 Task: Add a description "When reaching out to unavailable customers, messages should be empathetic and clearly communicate the importance of their response." in Customer not responding.
Action: Mouse moved to (18, 291)
Screenshot: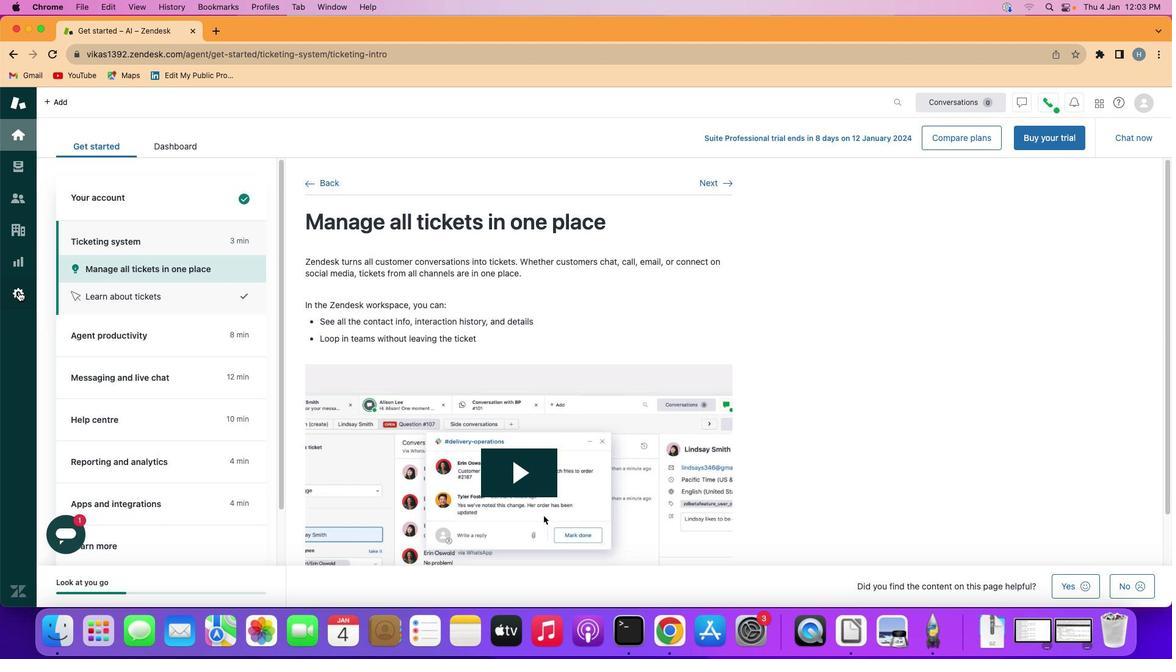 
Action: Mouse pressed left at (18, 291)
Screenshot: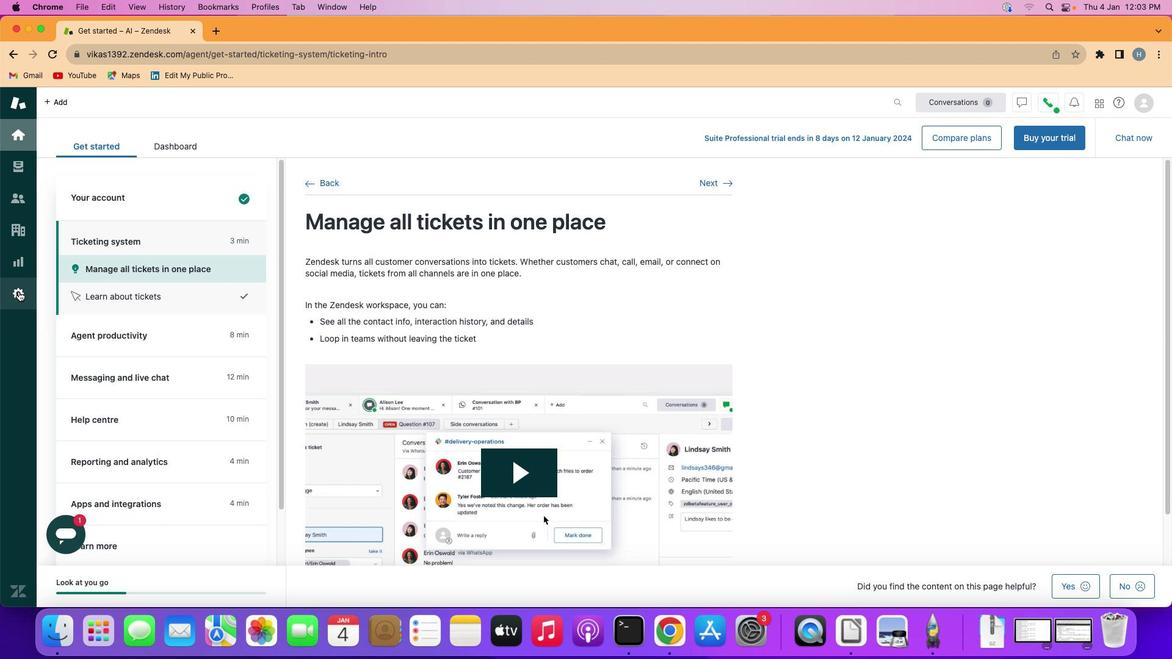 
Action: Mouse moved to (242, 499)
Screenshot: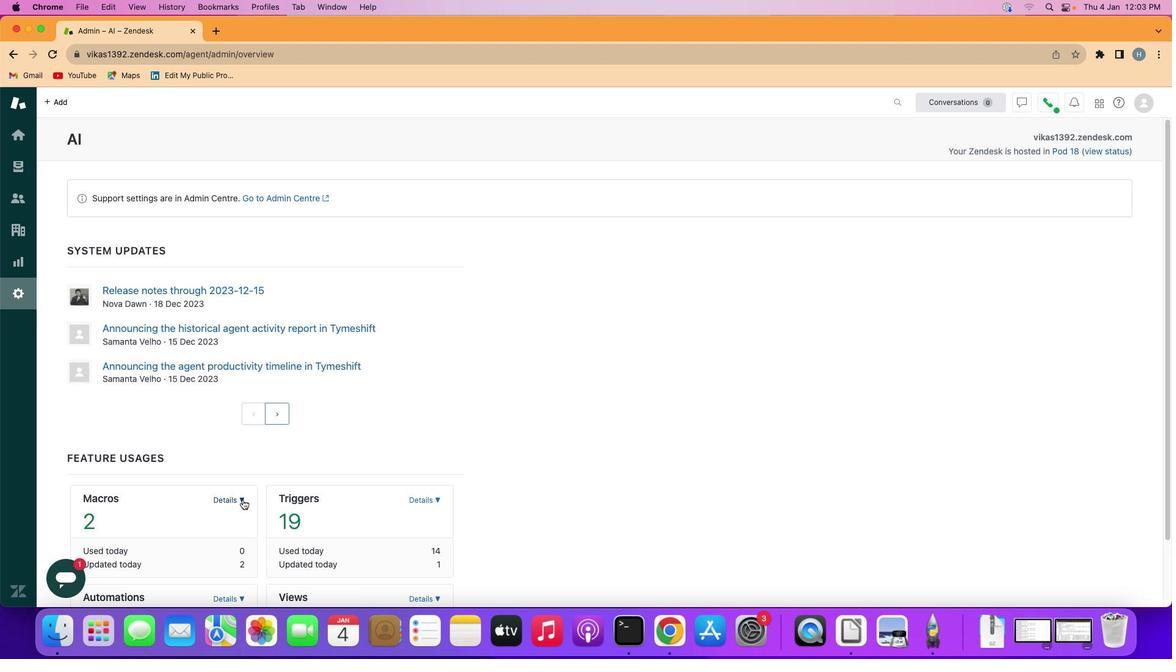 
Action: Mouse pressed left at (242, 499)
Screenshot: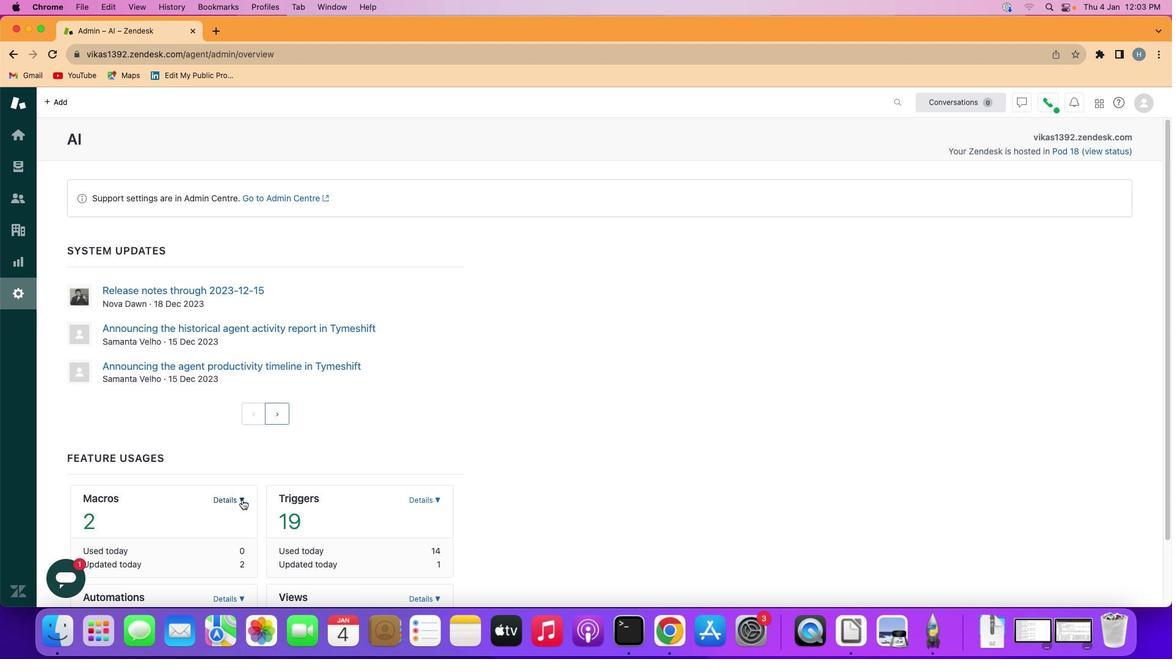 
Action: Mouse moved to (176, 568)
Screenshot: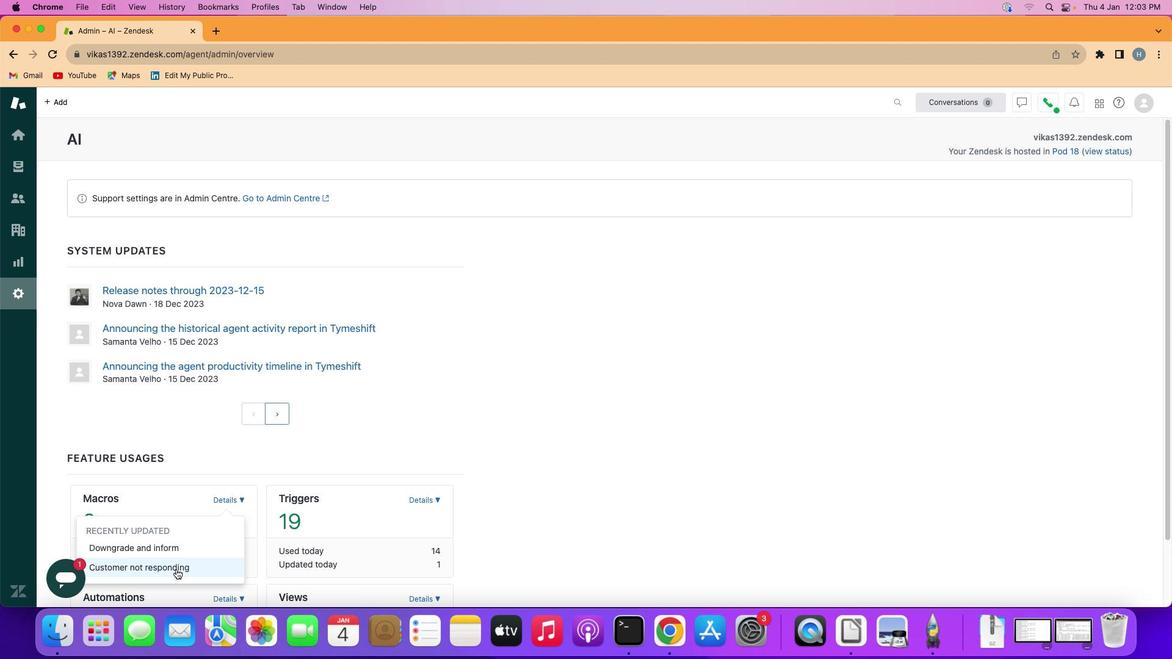 
Action: Mouse pressed left at (176, 568)
Screenshot: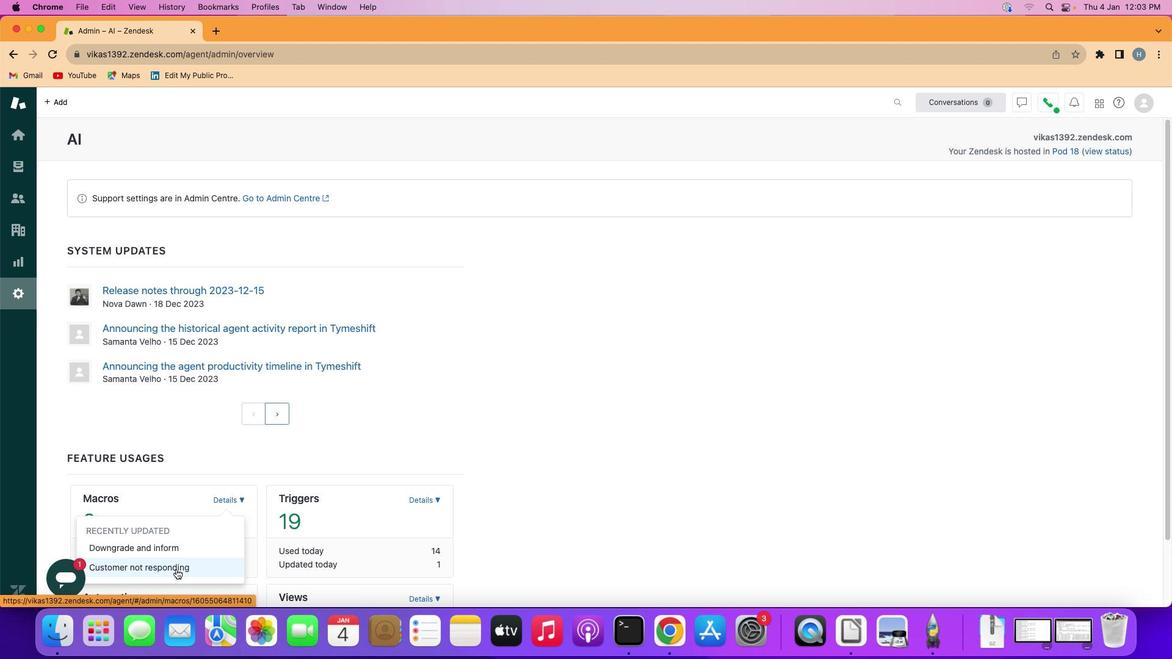 
Action: Mouse moved to (202, 270)
Screenshot: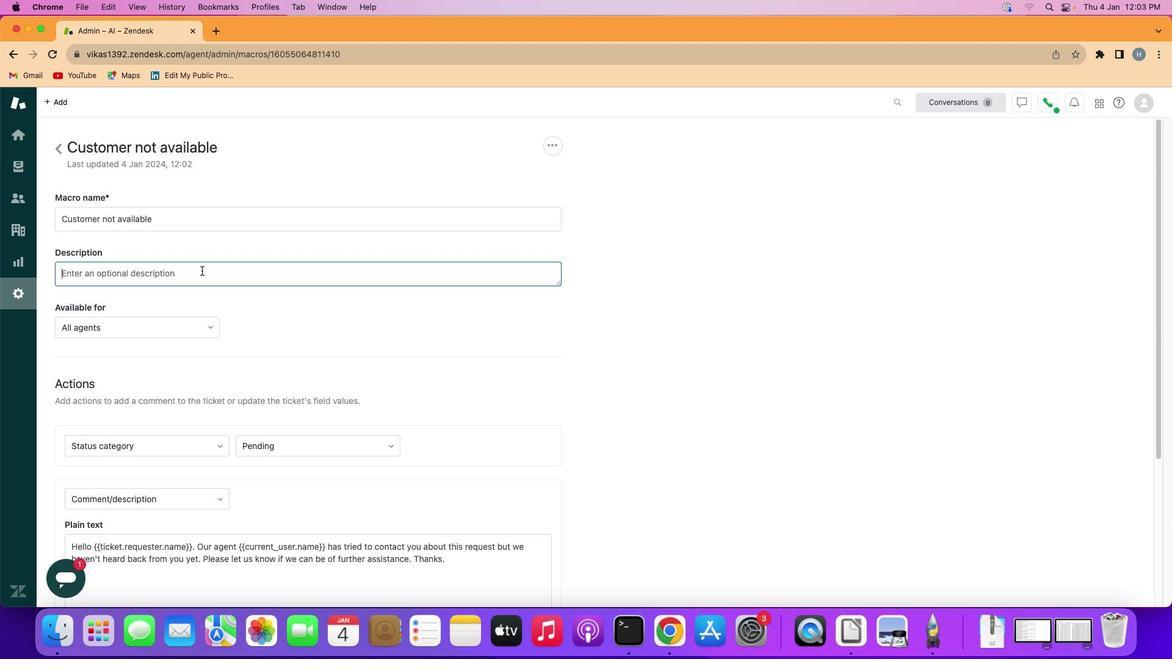 
Action: Mouse pressed left at (202, 270)
Screenshot: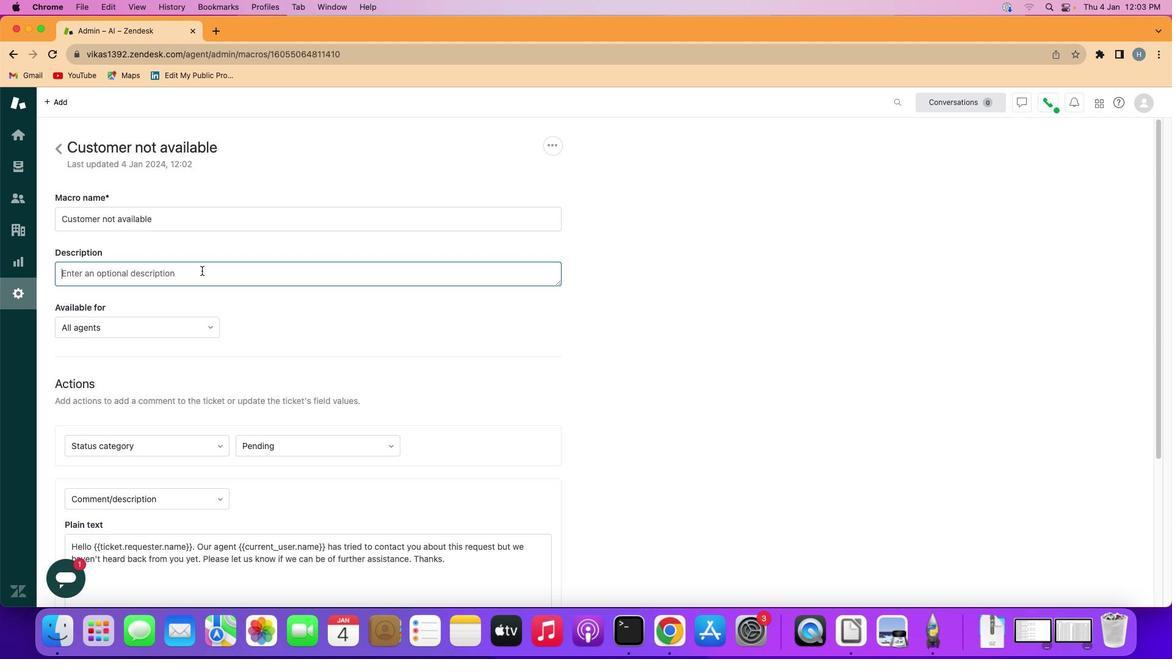 
Action: Key pressed Key.shift'W''h''e''n'Key.space'r''e''a''c''h''i''n''g'Key.space'o''u''t'Key.space't''o'Key.space'u''n''a''v''a''i''l''a''b''l''e'Key.space'c''u''s''t''o''m''e''r''s'','Key.space'm''e''s''s''a''g''e''s'Key.space's''h''o''u''l''d'Key.space'b''e'Key.space'e''m''p''a''t''h''e''t''i''c'Key.space'a''n''d'Key.space'c''l''e''a''r''l''y'Key.space'c''o''m''m''u''n''i''c''a''t''e'Key.space't''h''e'Key.space'i''m''p''o''r''t''a''n''c''e'Key.space'o''f'Key.space't''h''e''i''r'Key.space'r''e''s''p''o''n''s''e'
Screenshot: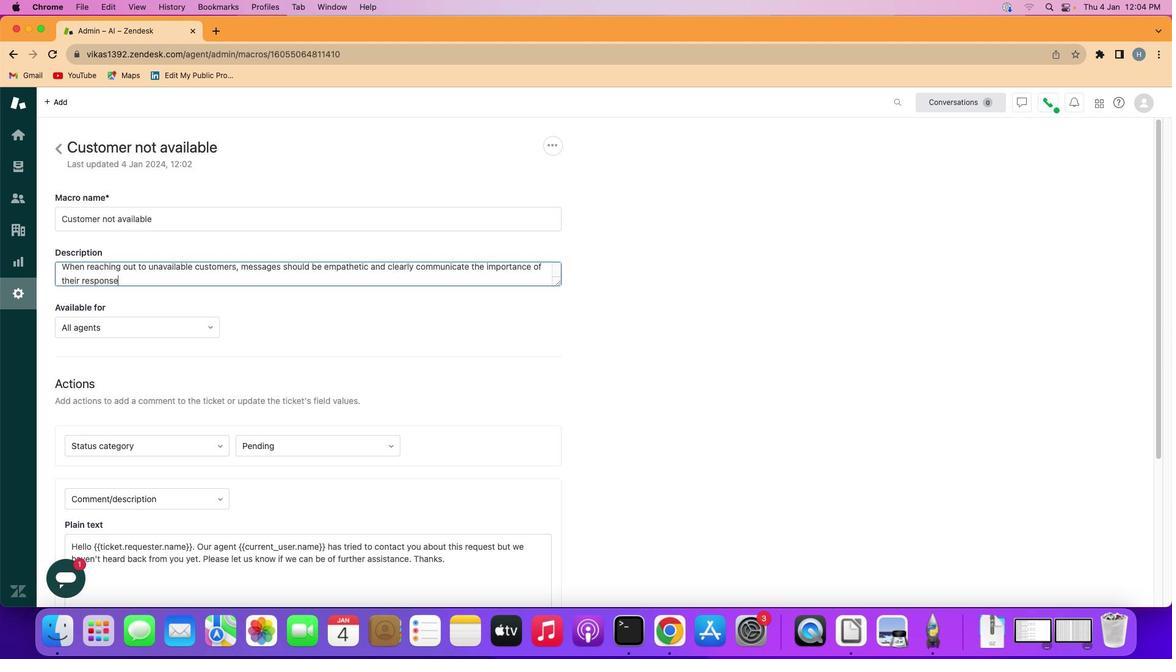 
Action: Mouse moved to (503, 327)
Screenshot: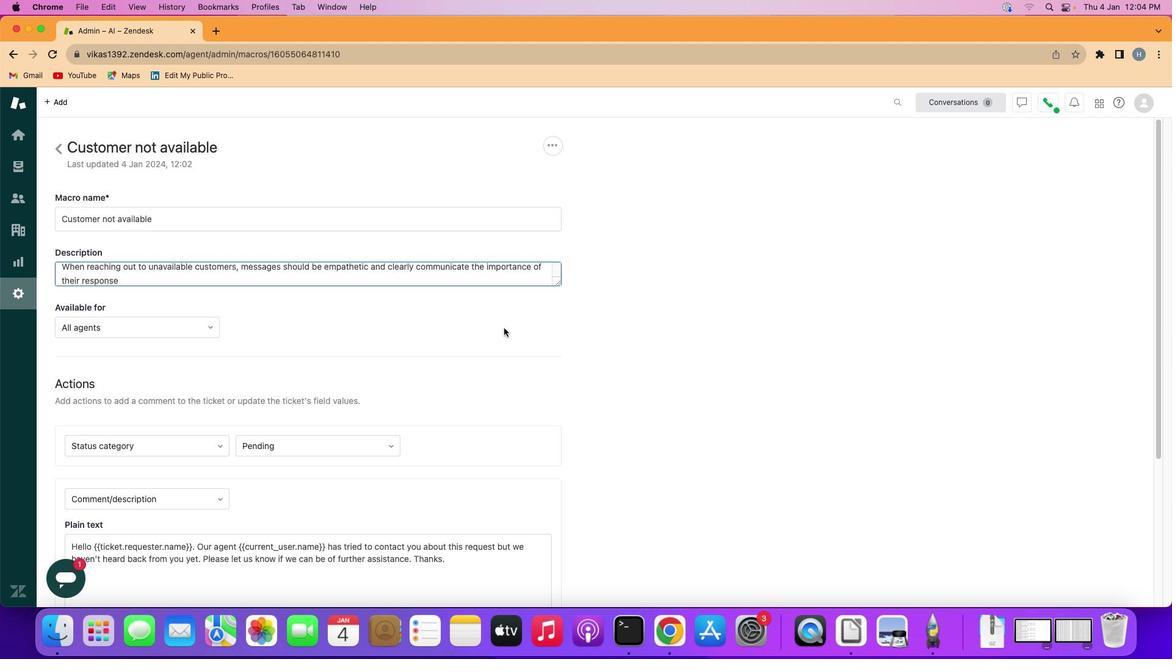 
Action: Mouse pressed left at (503, 327)
Screenshot: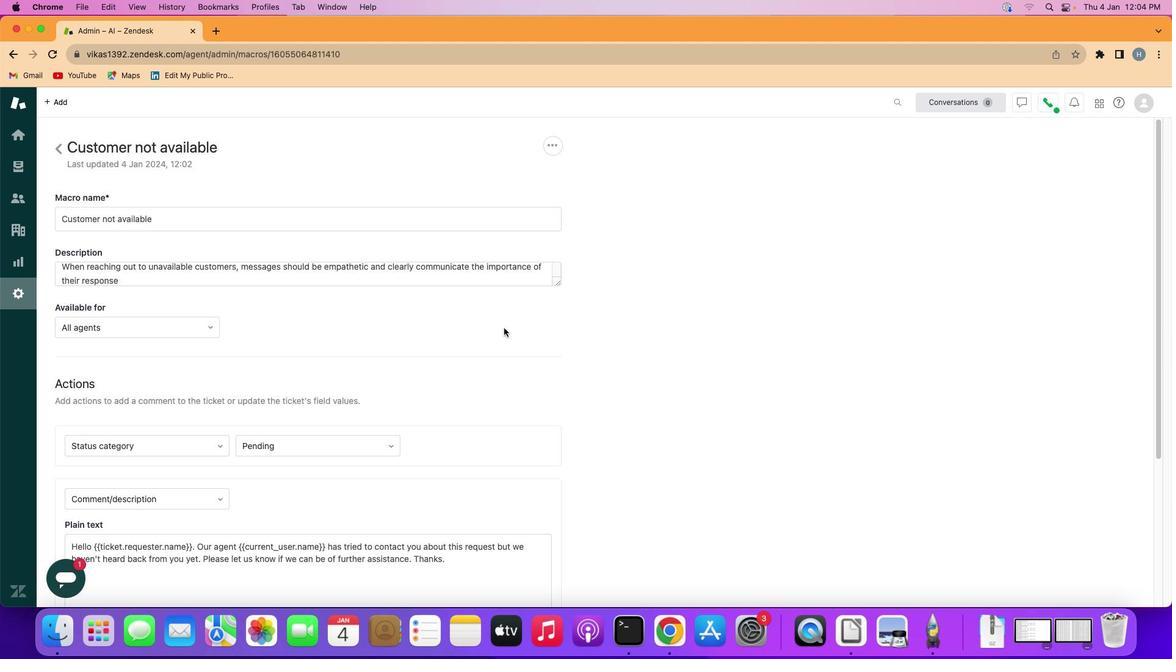 
Action: Mouse moved to (506, 363)
Screenshot: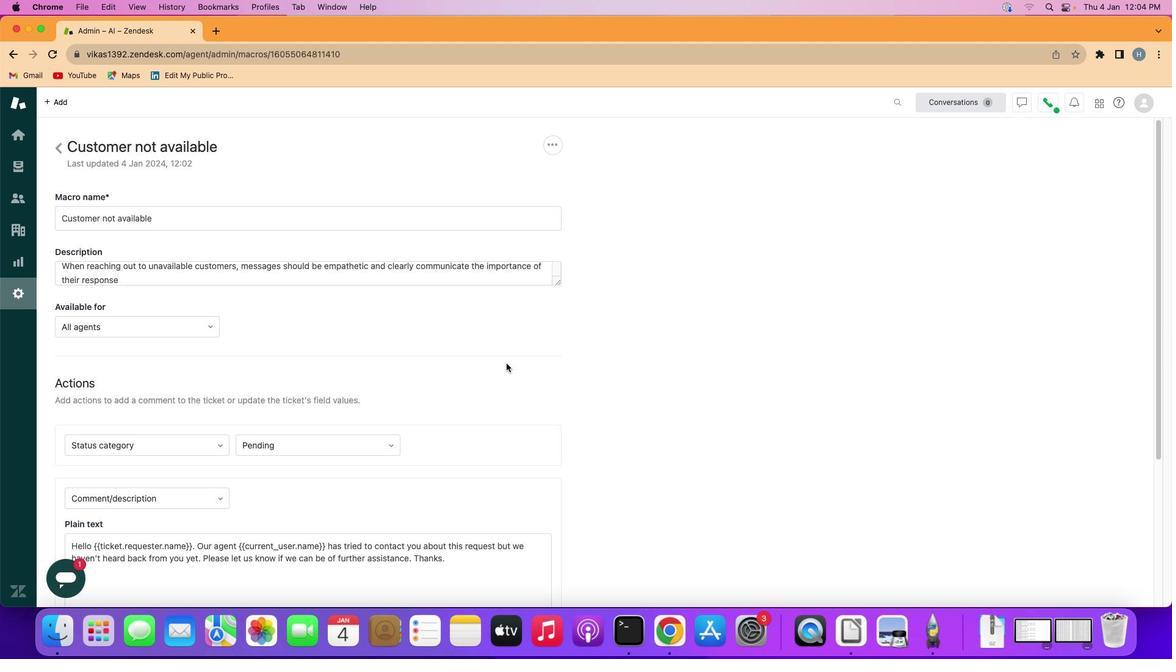 
Action: Mouse scrolled (506, 363) with delta (0, 0)
Screenshot: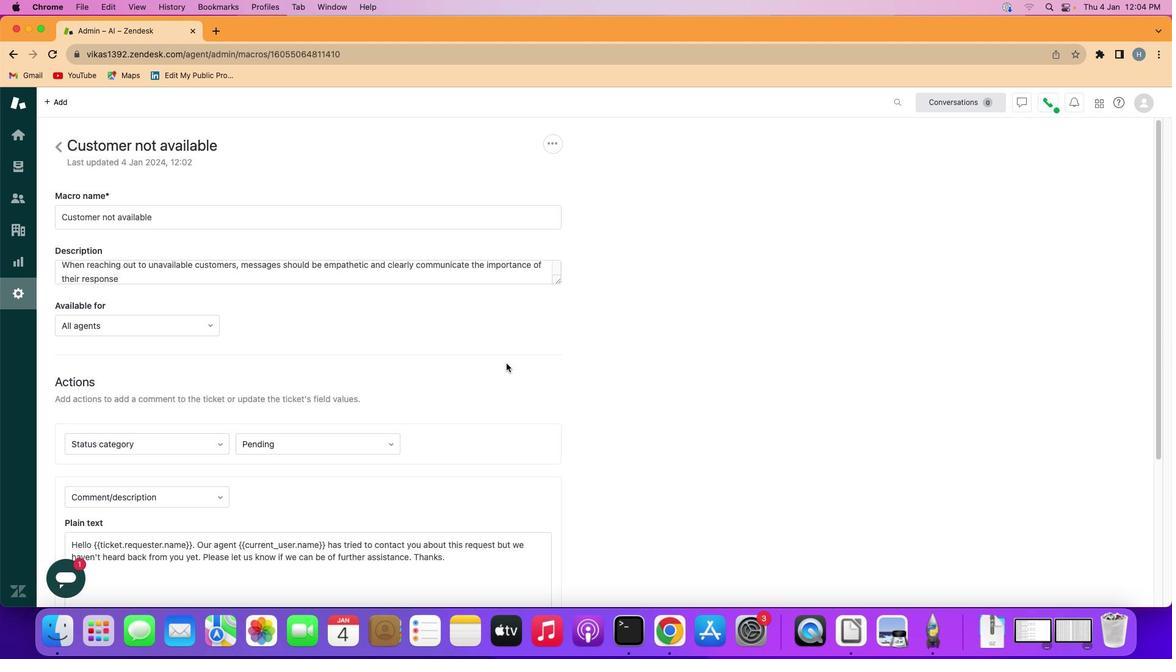 
Action: Mouse scrolled (506, 363) with delta (0, 0)
Screenshot: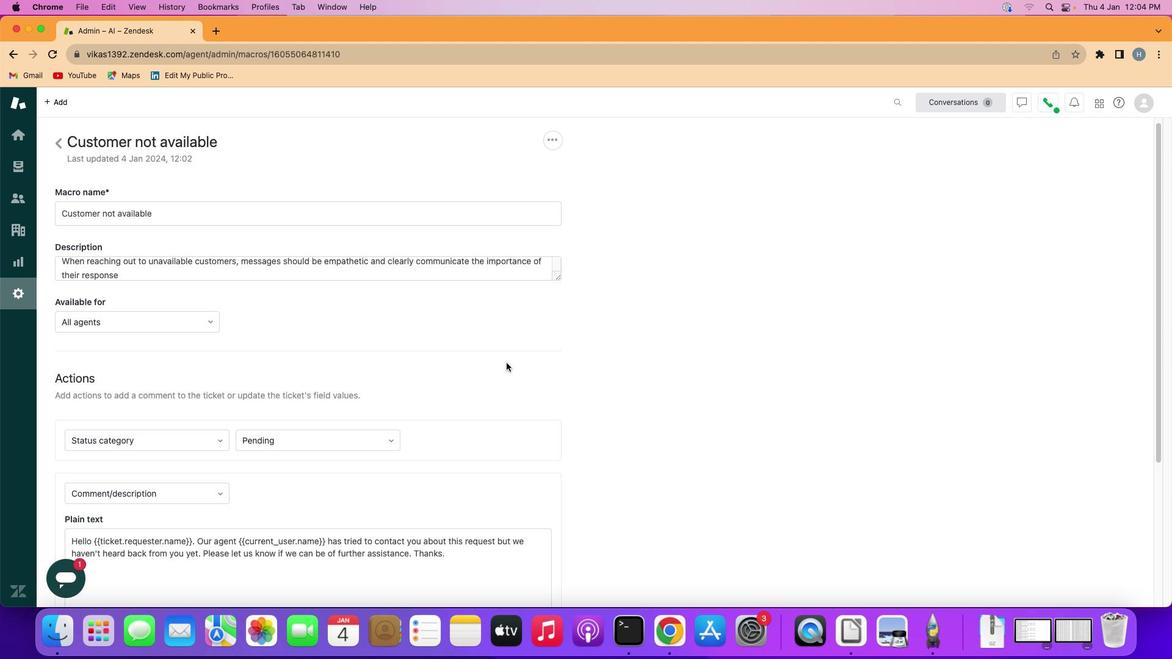 
Action: Mouse moved to (506, 362)
Screenshot: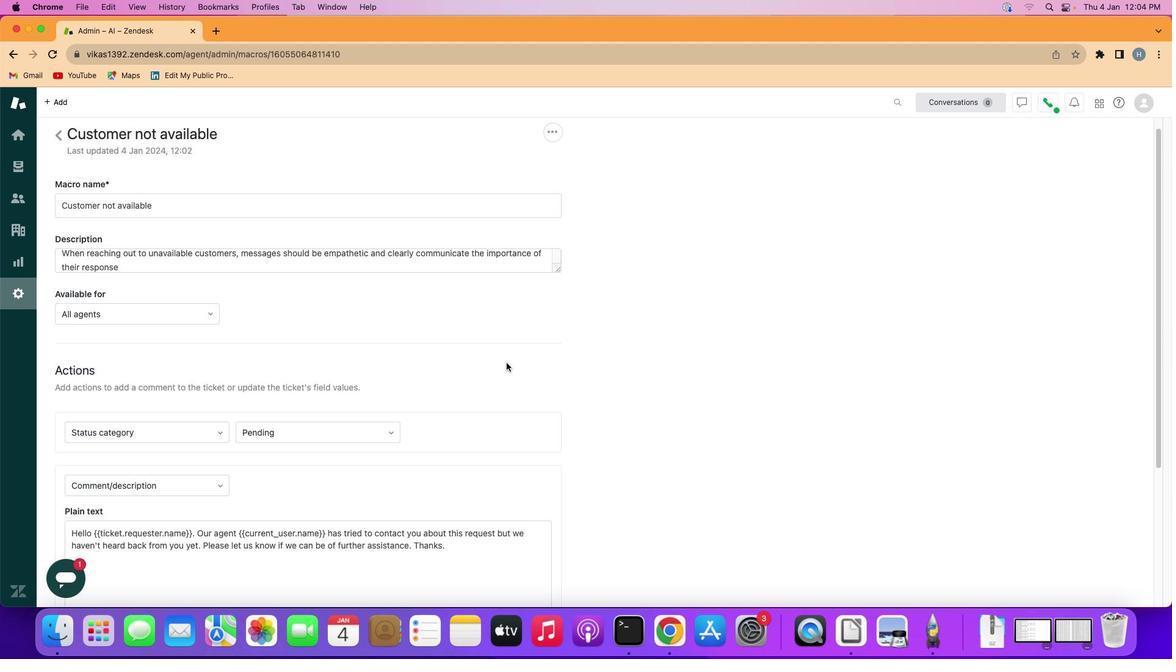 
Action: Mouse scrolled (506, 362) with delta (0, 0)
Screenshot: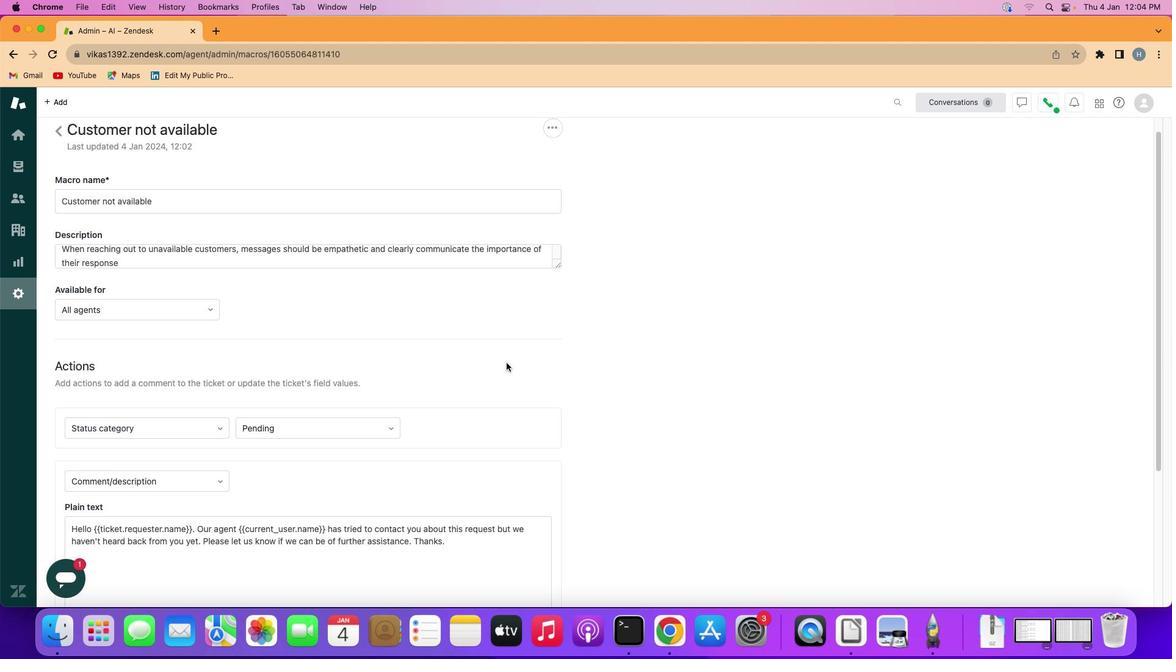 
Action: Mouse moved to (499, 412)
Screenshot: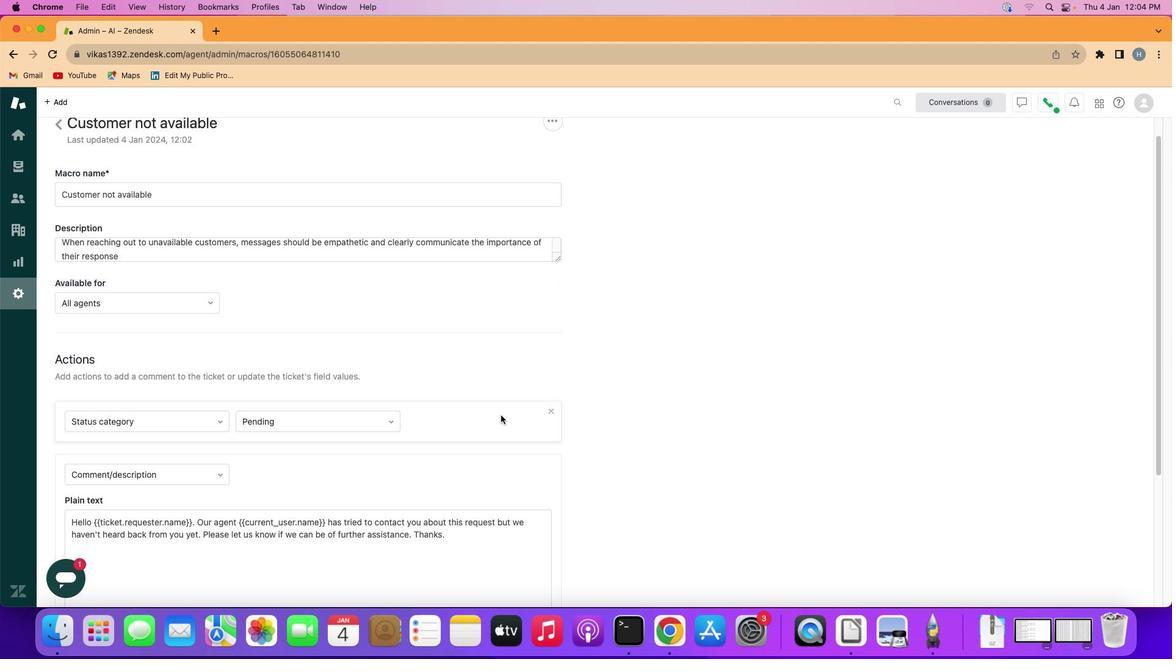 
Action: Mouse scrolled (499, 412) with delta (0, 0)
Screenshot: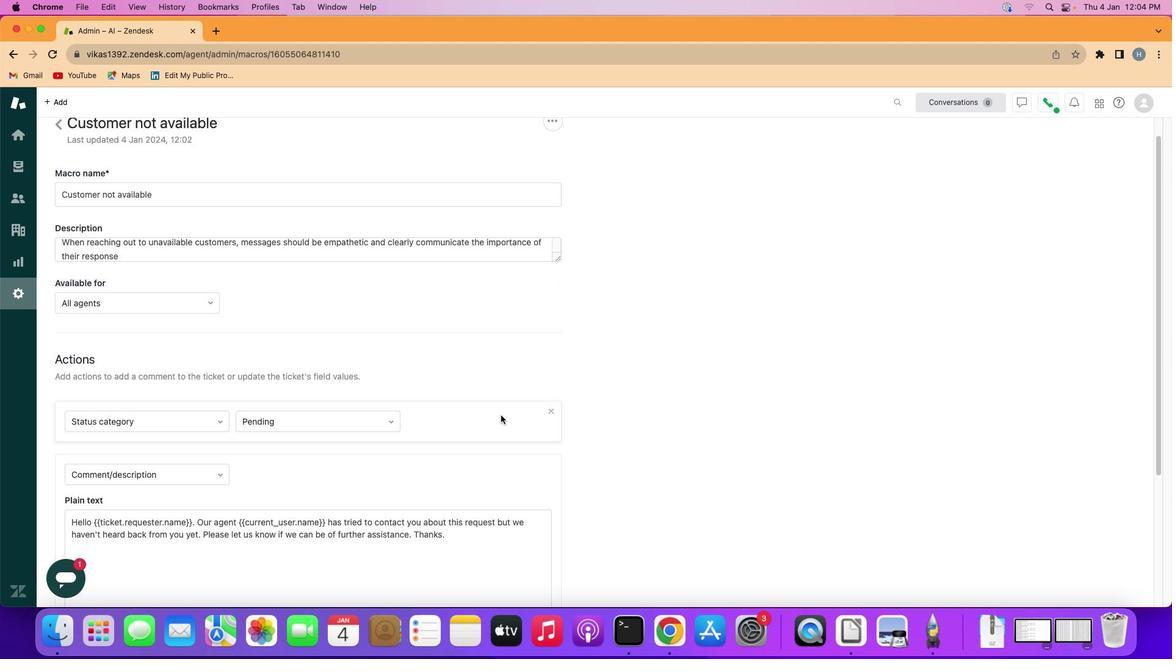 
Action: Mouse moved to (500, 414)
Screenshot: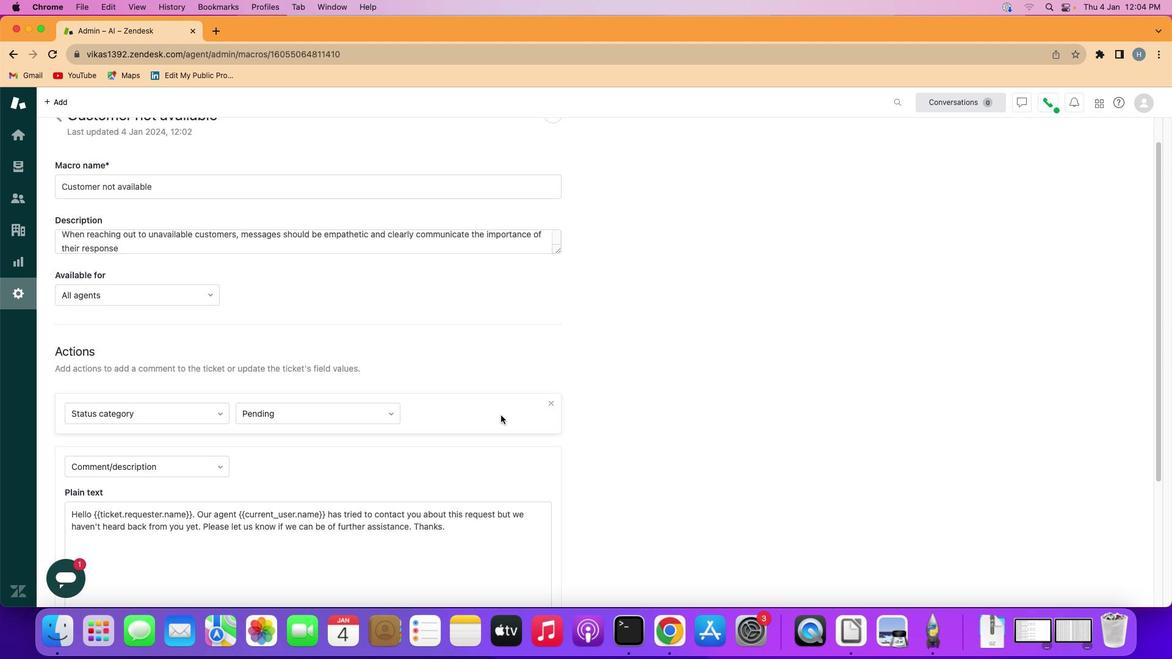 
Action: Mouse scrolled (500, 414) with delta (0, 0)
Screenshot: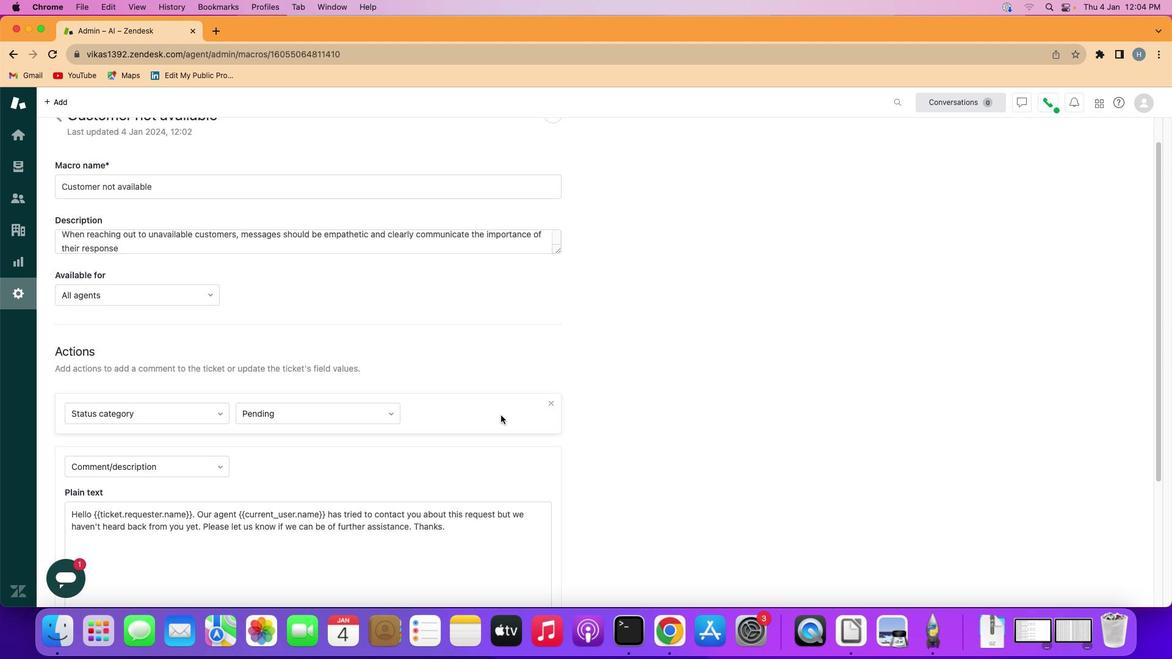 
Action: Mouse moved to (501, 415)
Screenshot: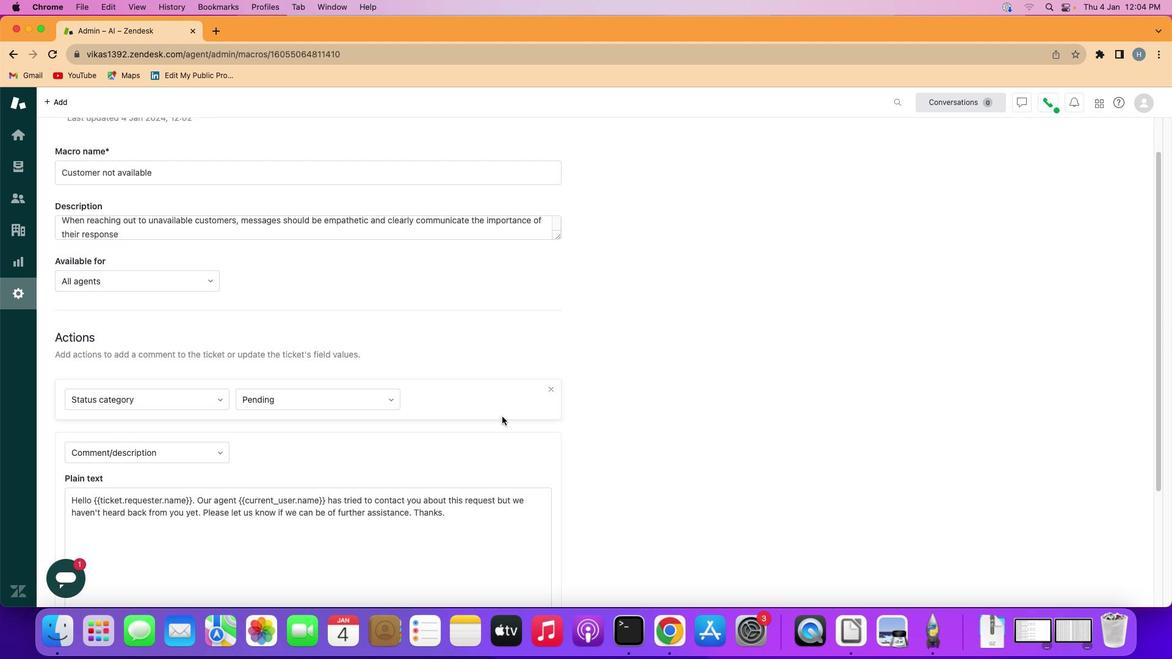 
Action: Mouse scrolled (501, 415) with delta (0, 1)
Screenshot: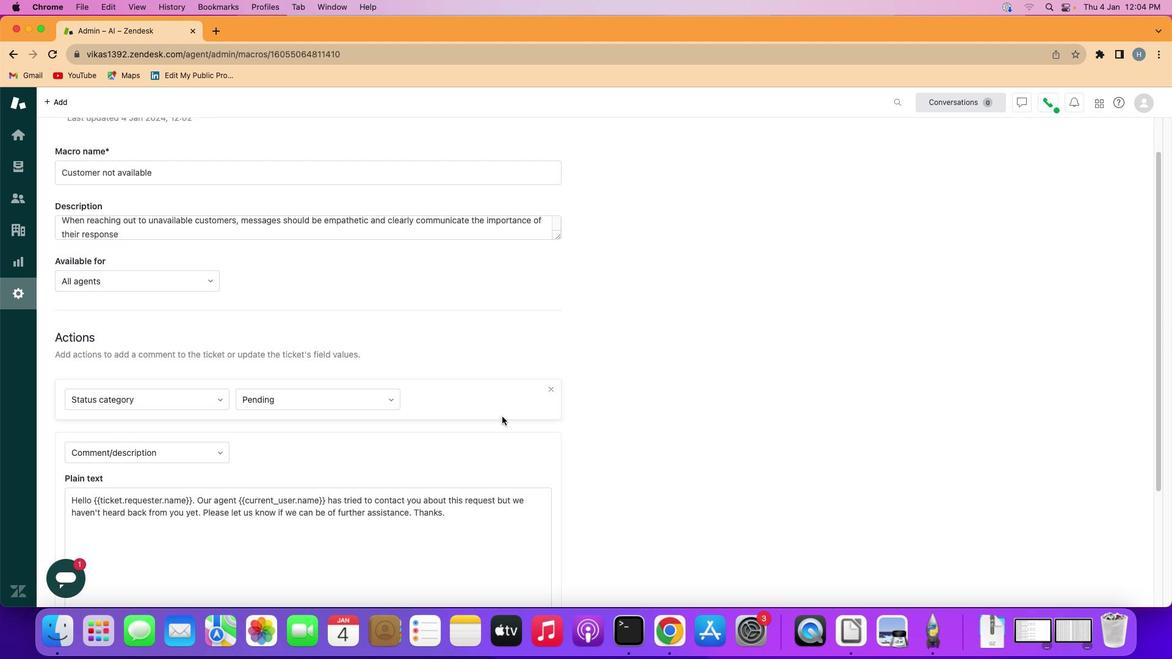 
Action: Mouse scrolled (501, 415) with delta (0, -1)
Screenshot: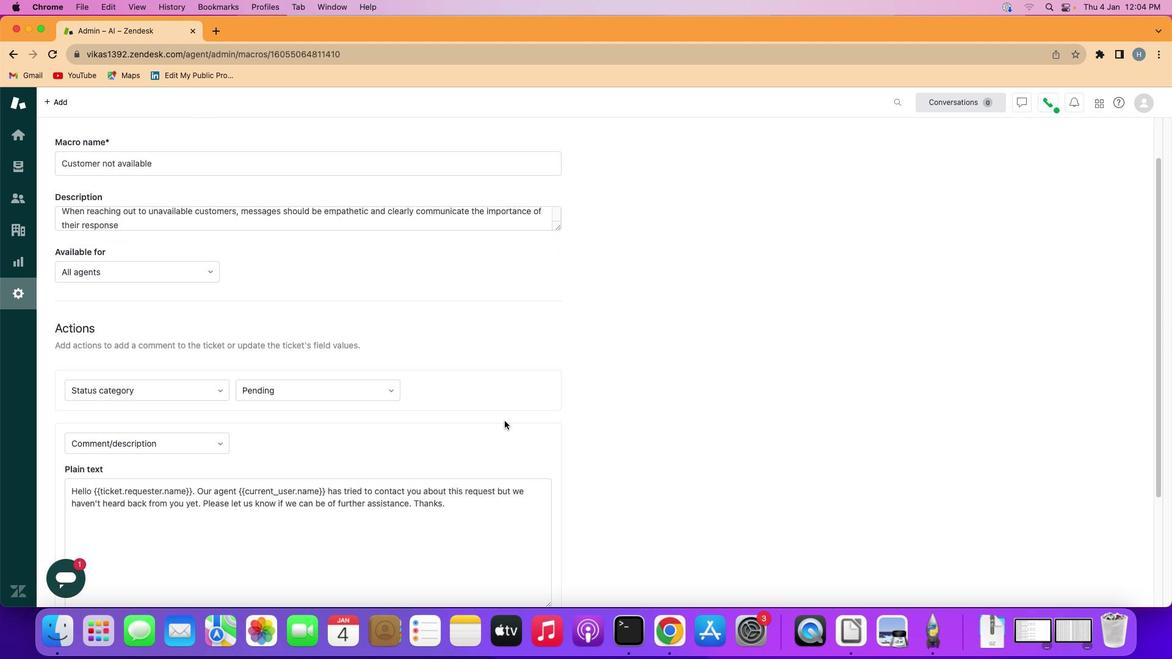 
Action: Mouse scrolled (501, 415) with delta (0, 0)
Screenshot: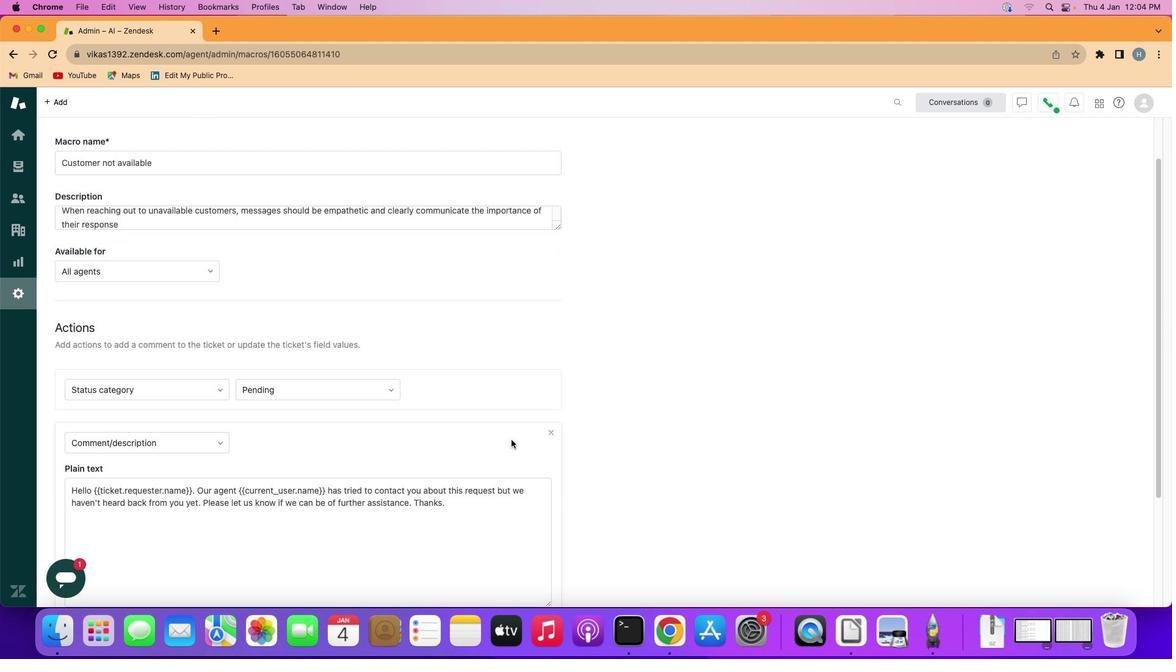 
Action: Mouse moved to (520, 488)
Screenshot: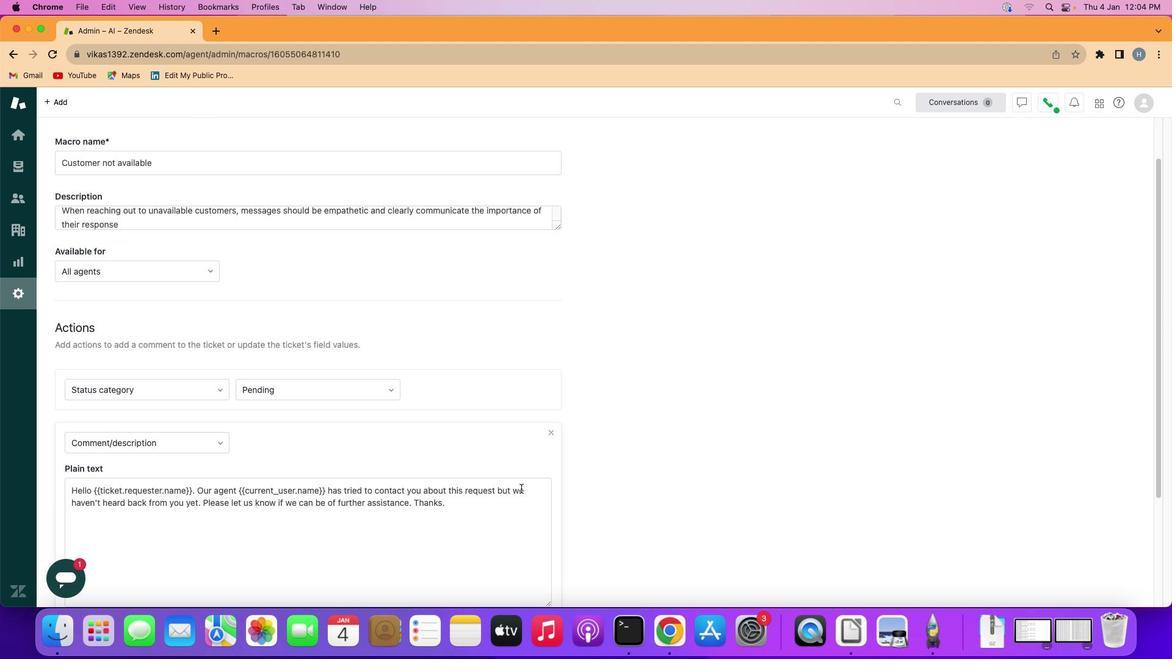 
Action: Mouse scrolled (520, 488) with delta (0, 0)
Screenshot: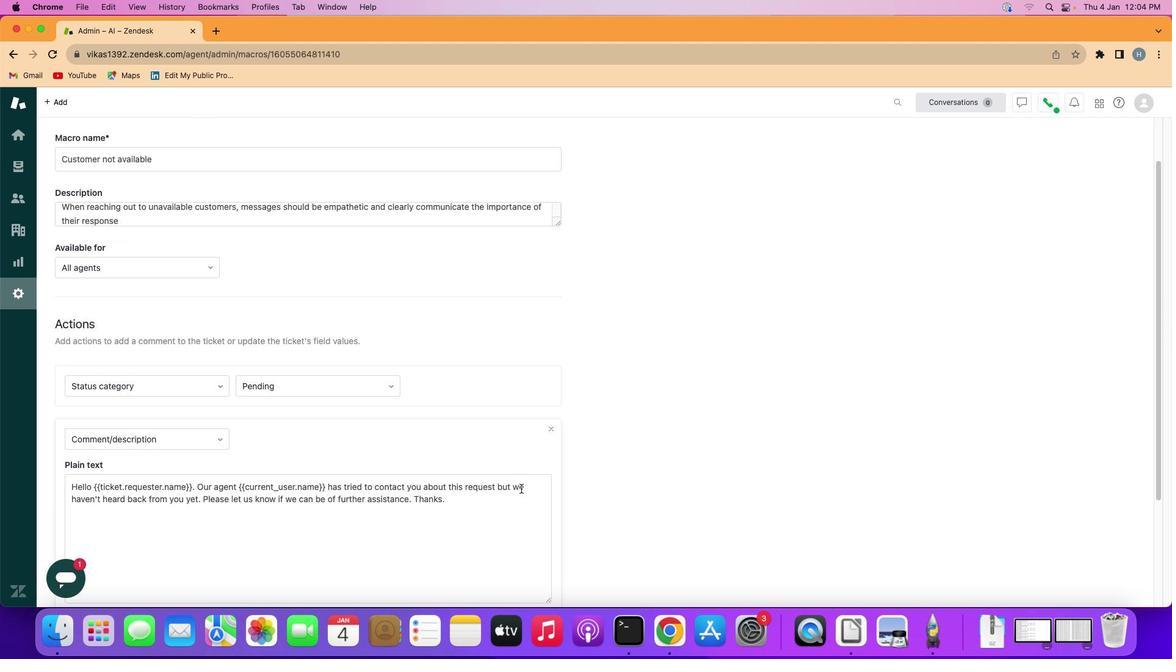 
Action: Mouse scrolled (520, 488) with delta (0, 0)
Screenshot: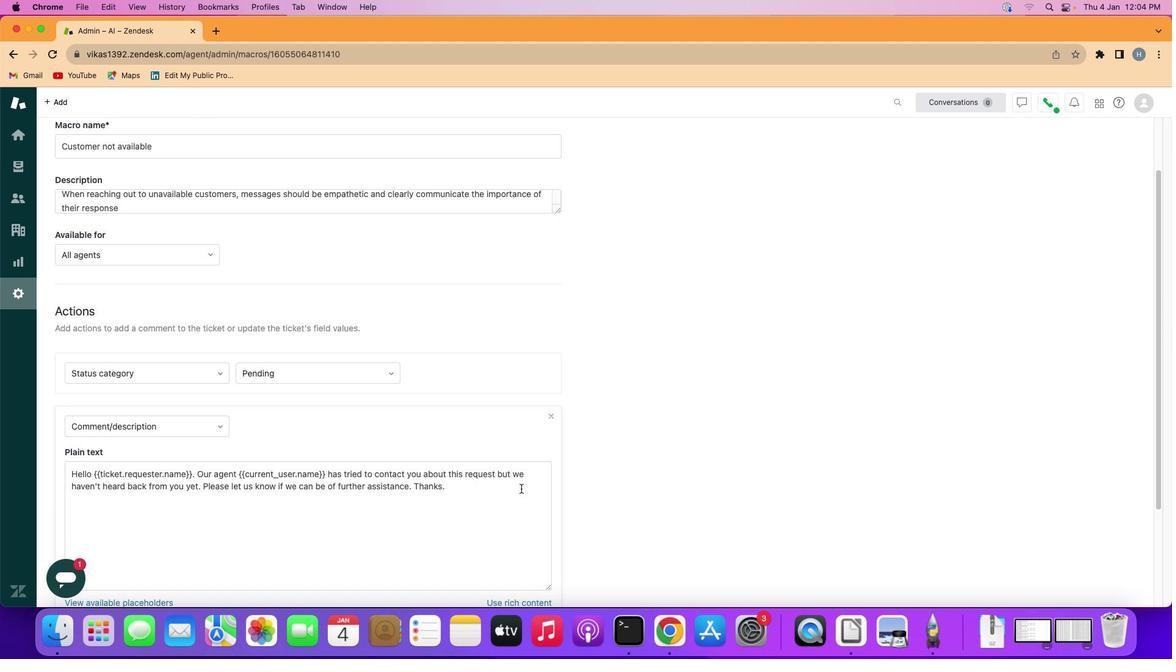 
Action: Mouse scrolled (520, 488) with delta (0, 0)
Screenshot: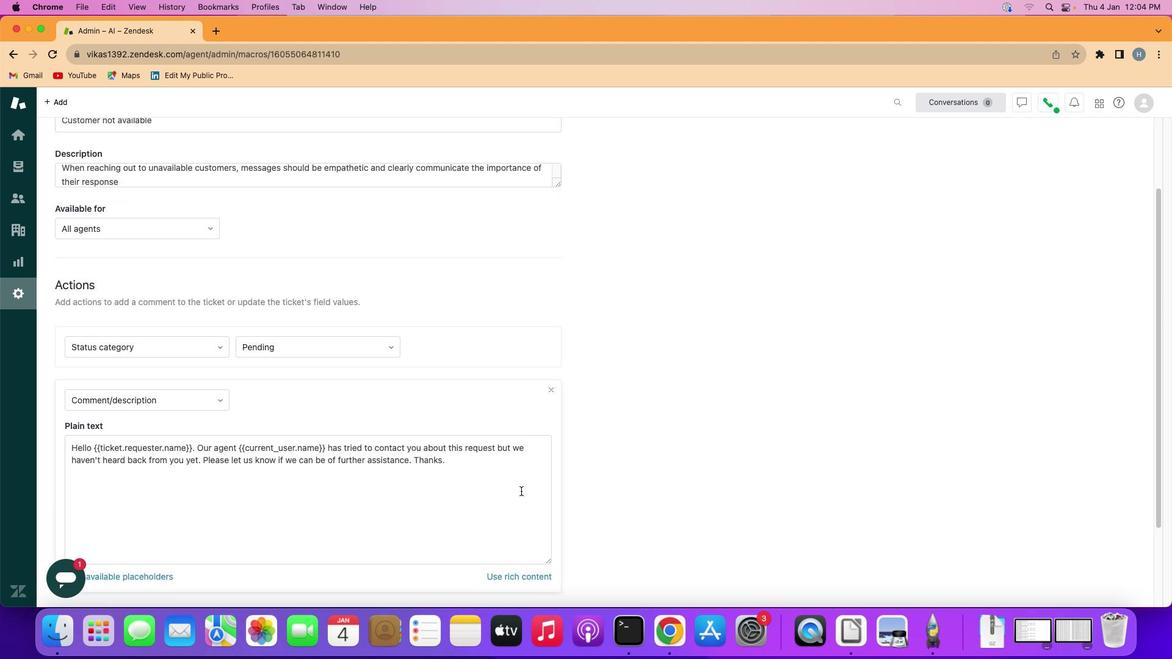 
Action: Mouse moved to (520, 505)
Screenshot: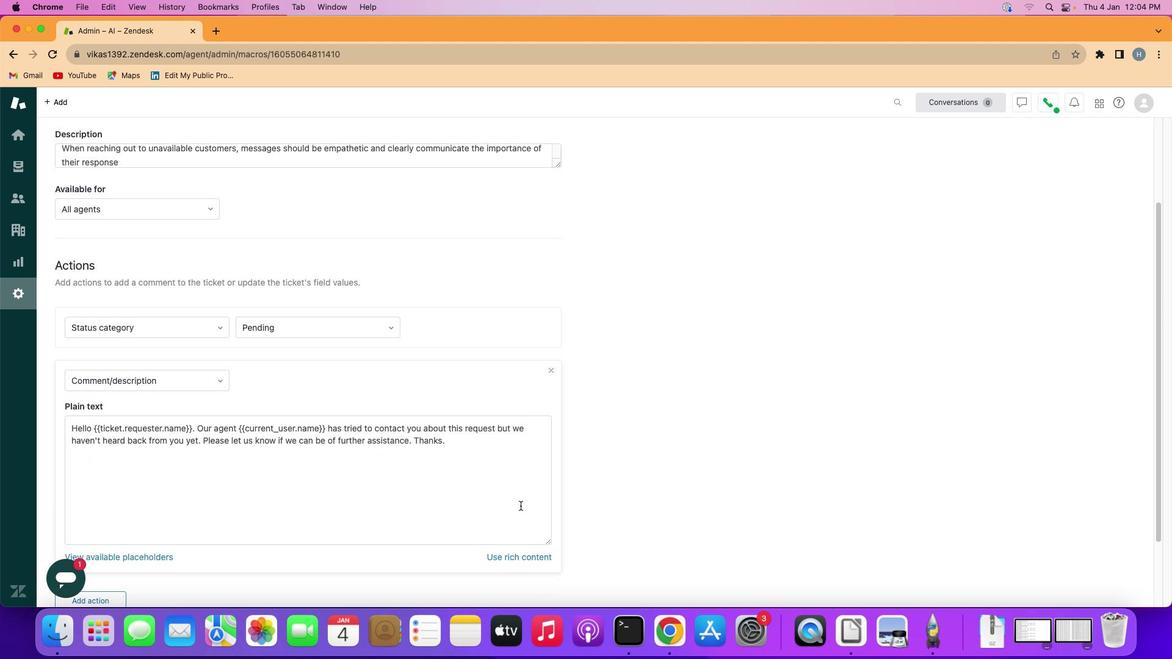 
Action: Mouse scrolled (520, 505) with delta (0, 0)
Screenshot: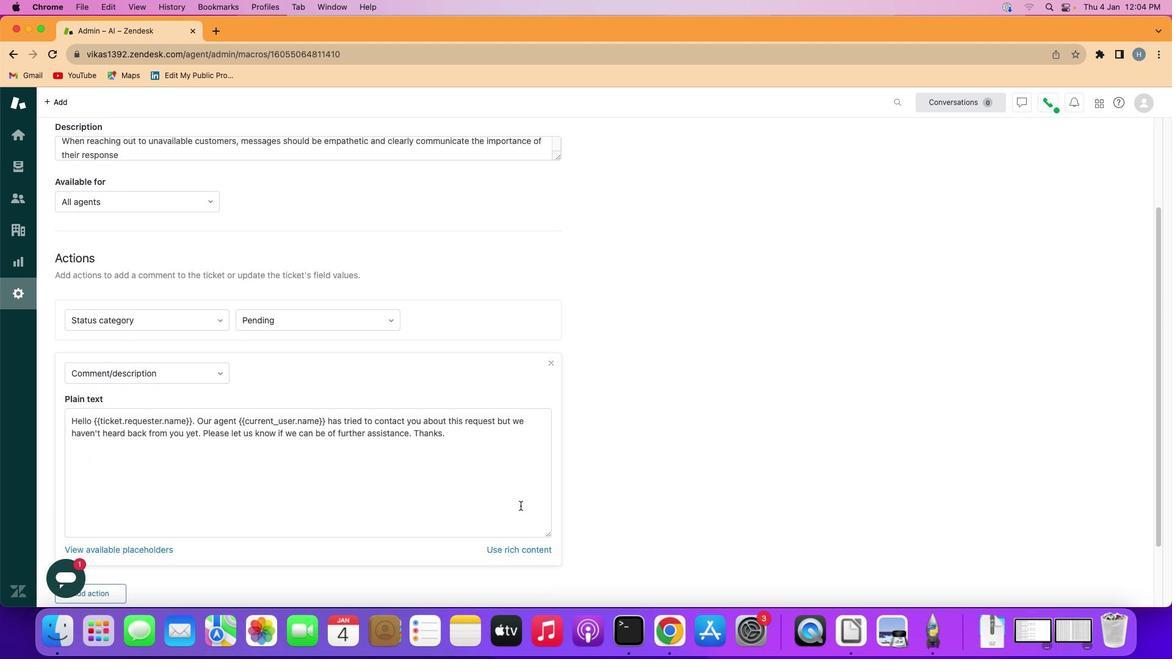 
Action: Mouse scrolled (520, 505) with delta (0, 0)
Screenshot: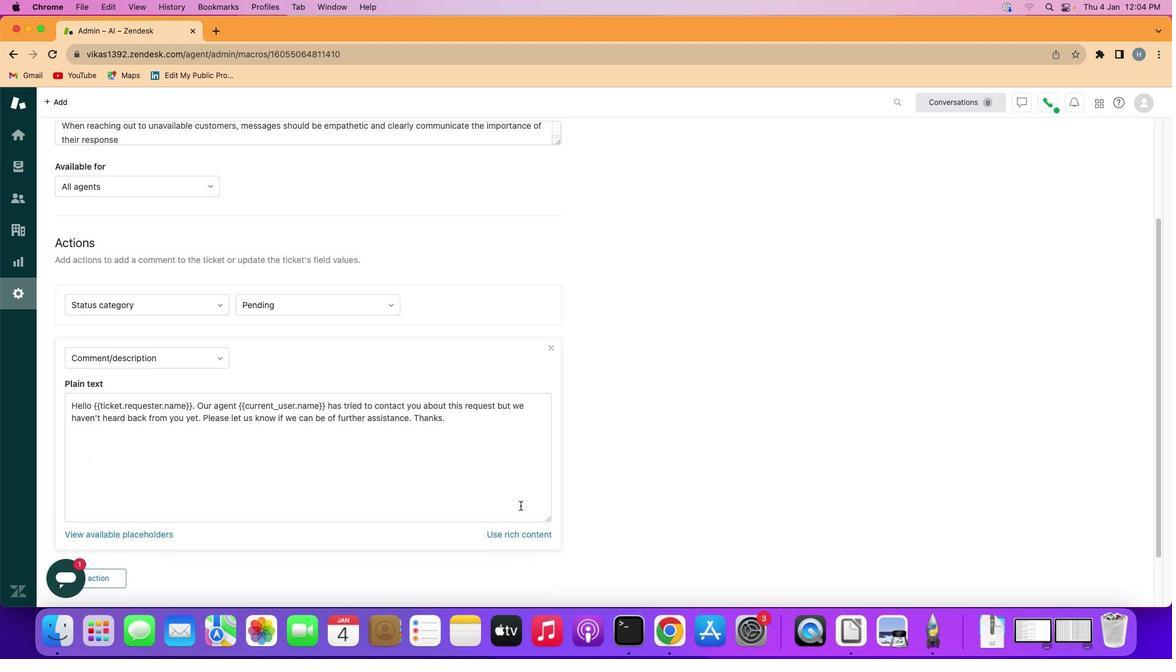 
Action: Mouse scrolled (520, 505) with delta (0, -1)
Screenshot: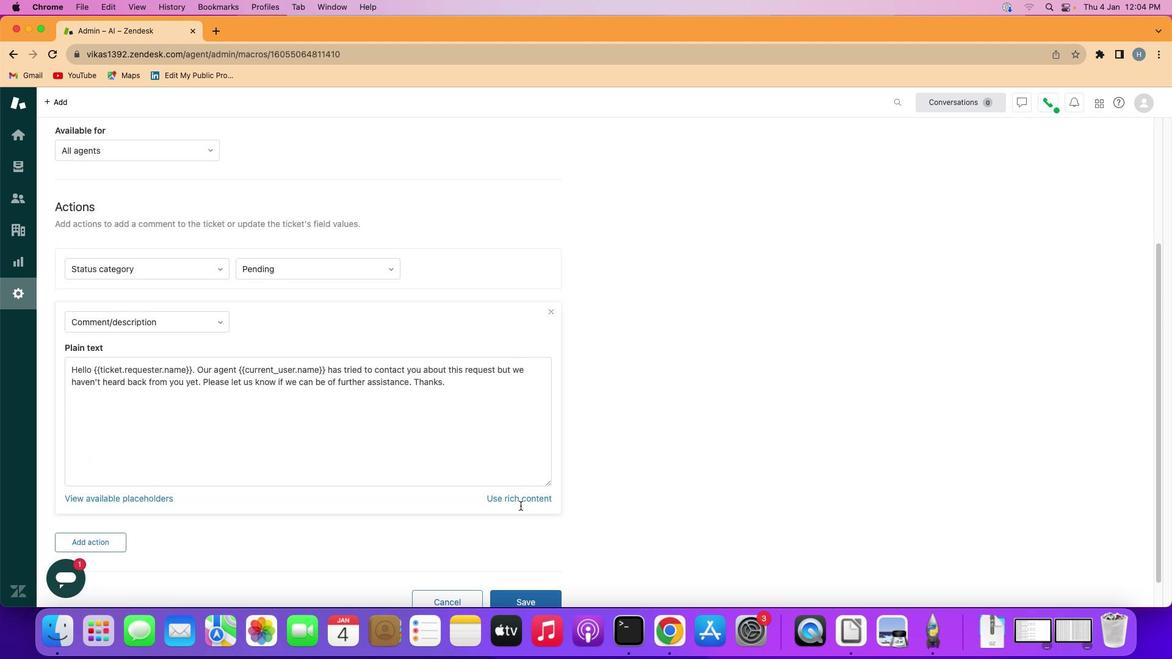 
Action: Mouse scrolled (520, 505) with delta (0, -1)
Screenshot: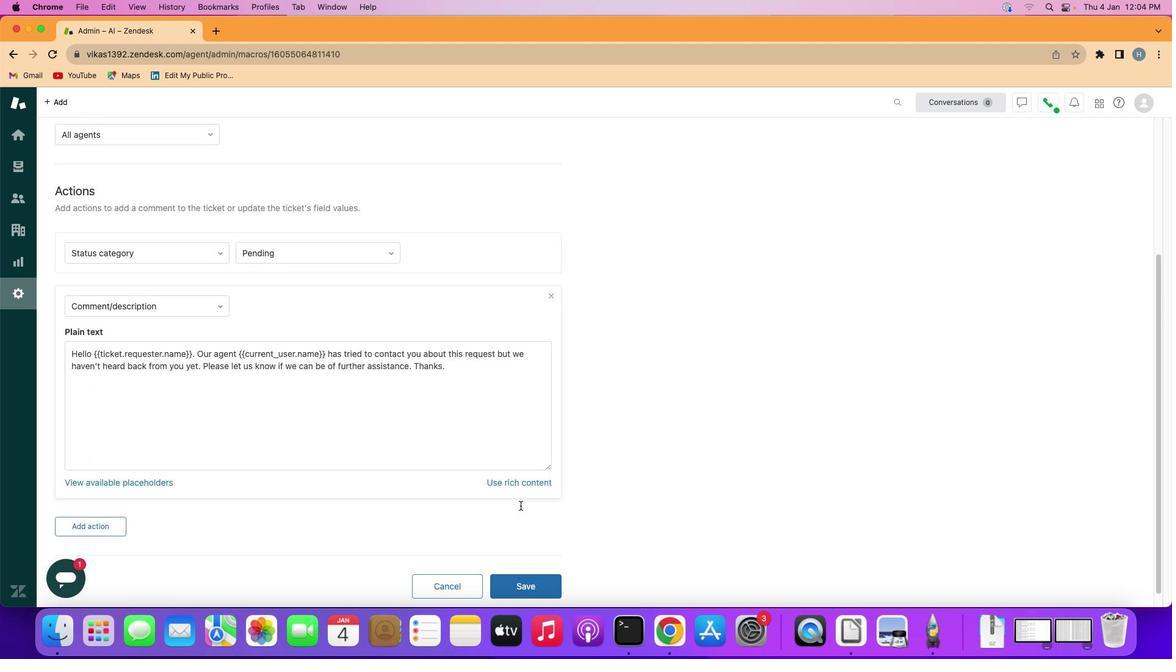
Action: Mouse scrolled (520, 505) with delta (0, -2)
Screenshot: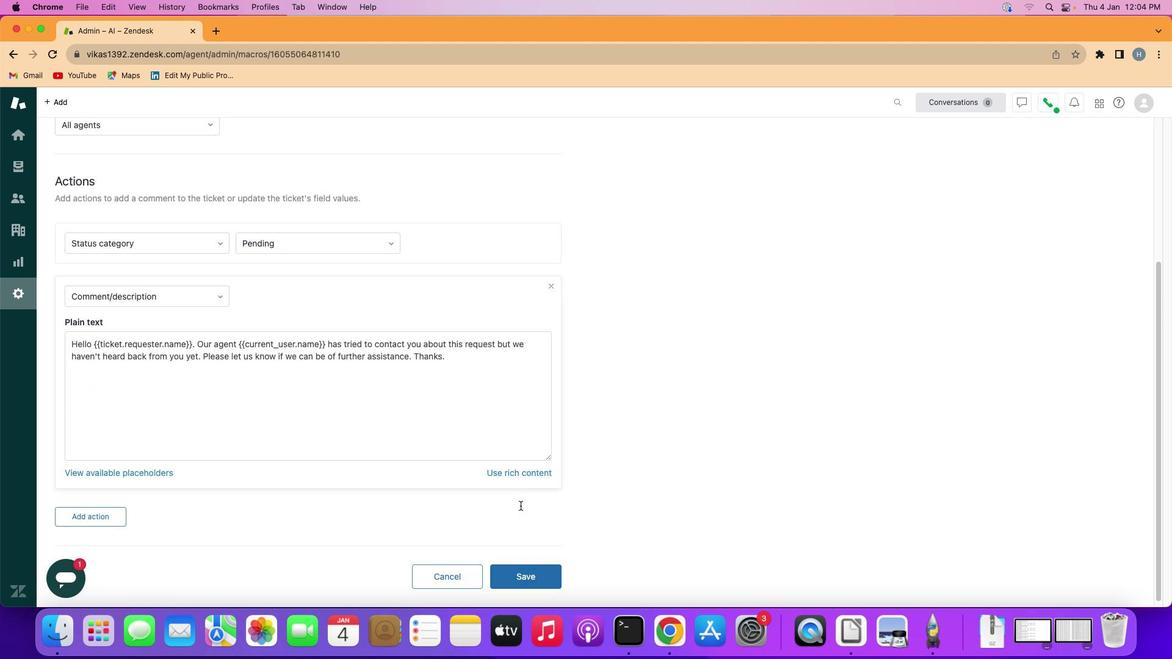 
Action: Mouse moved to (526, 570)
Screenshot: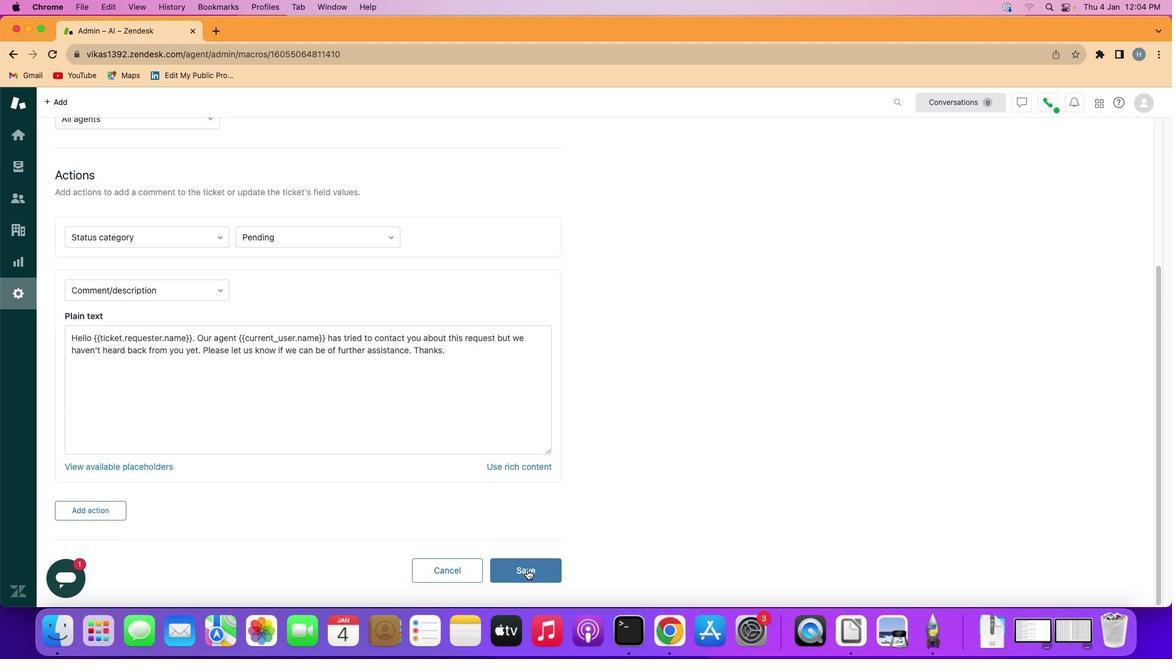 
Action: Mouse pressed left at (526, 570)
Screenshot: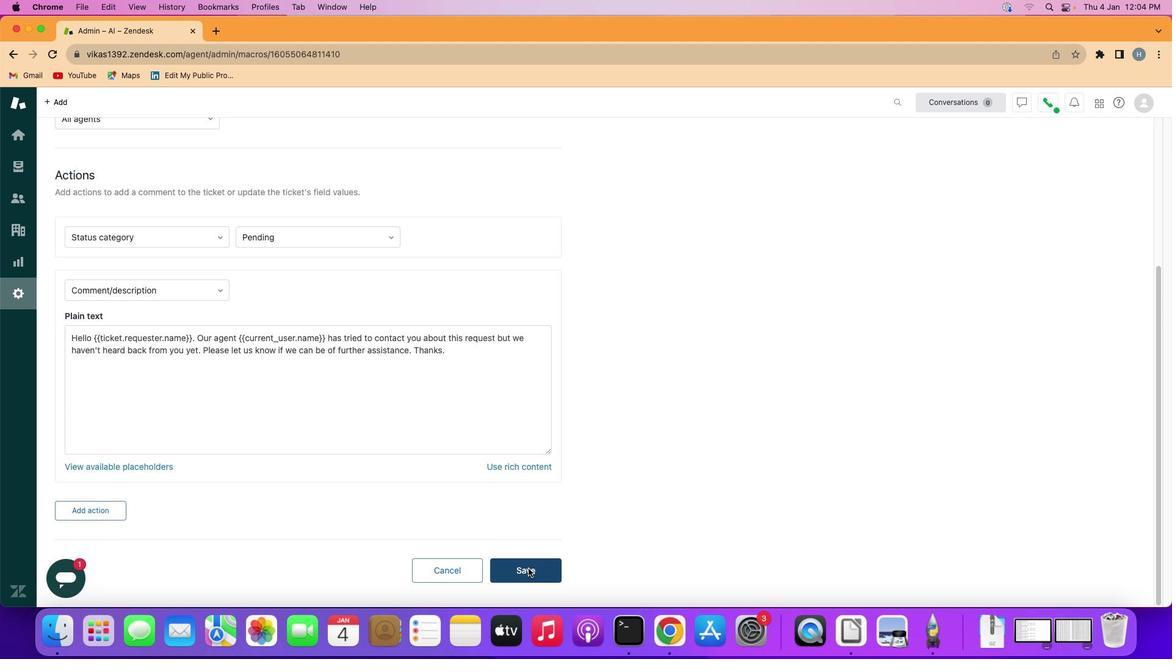 
Action: Mouse moved to (601, 445)
Screenshot: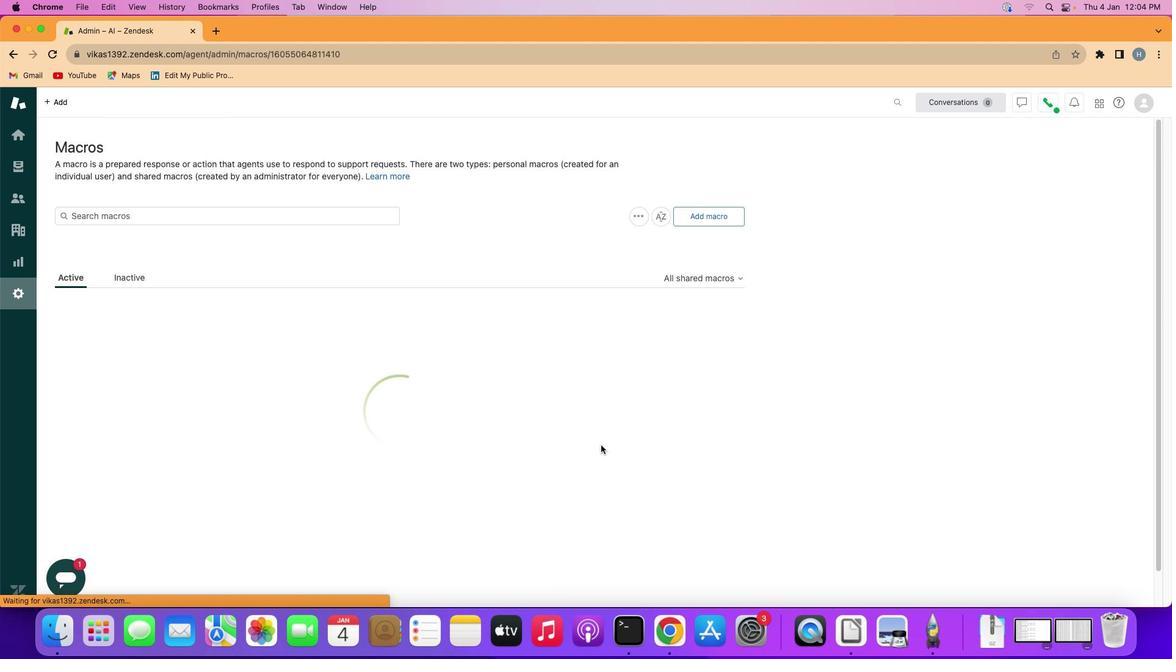 
